 Task: Start in the project TowerLine the sprint 'Gravity Assist', with a duration of 2 weeks.
Action: Mouse moved to (303, 421)
Screenshot: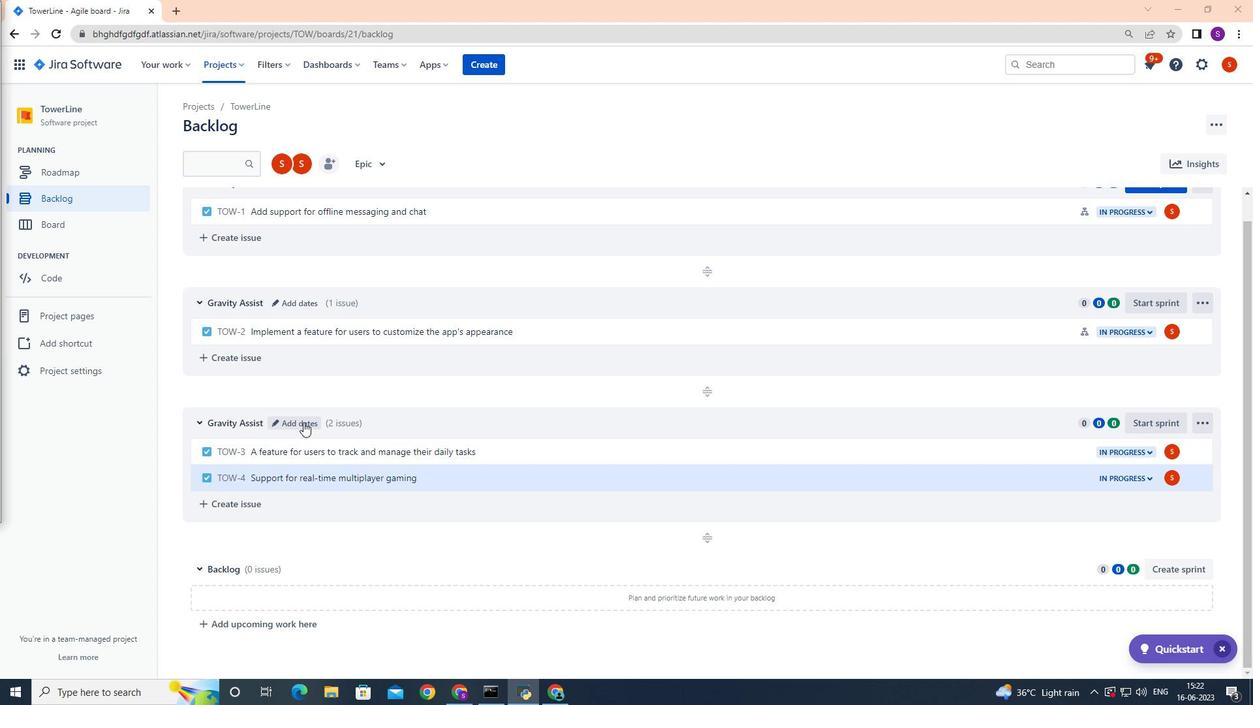 
Action: Mouse pressed left at (303, 421)
Screenshot: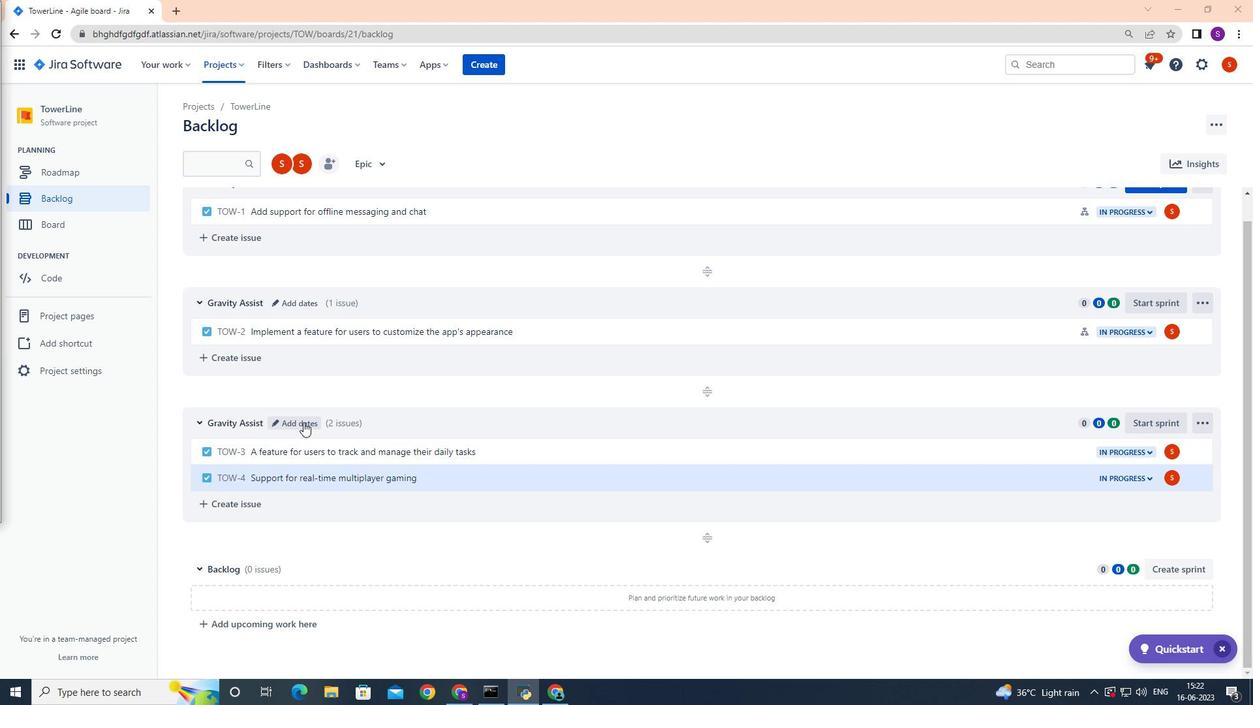 
Action: Mouse moved to (581, 205)
Screenshot: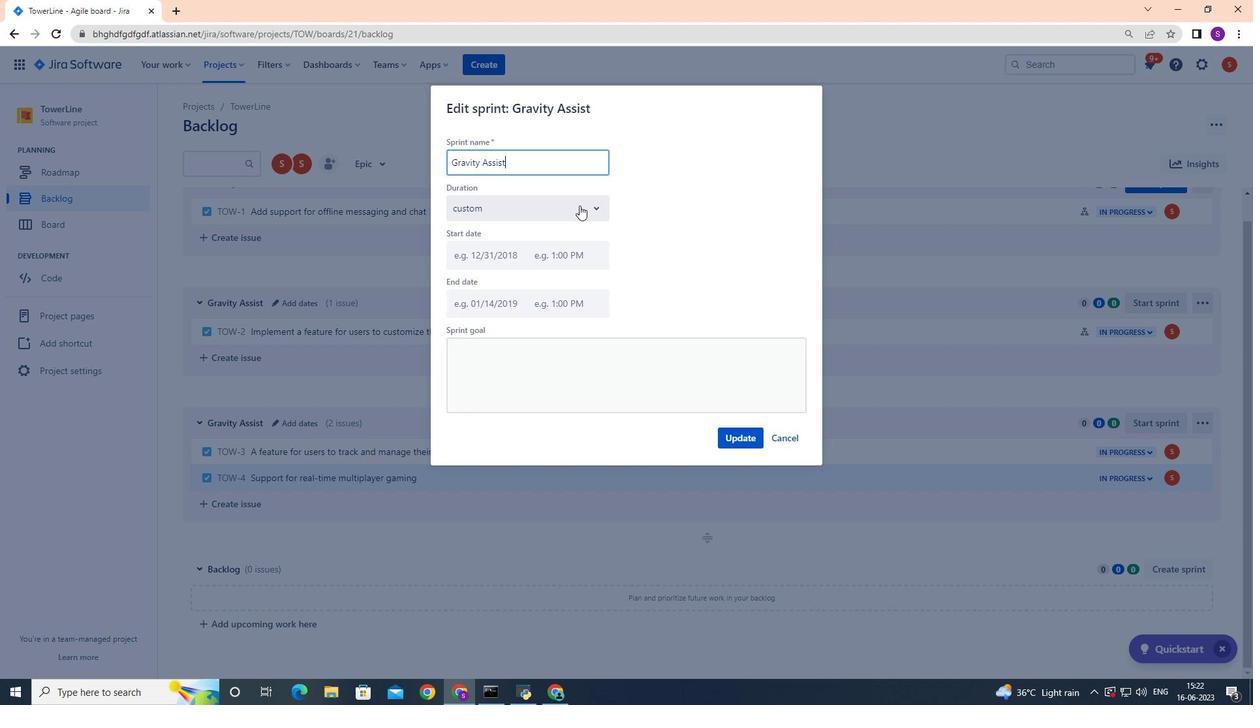 
Action: Mouse pressed left at (581, 205)
Screenshot: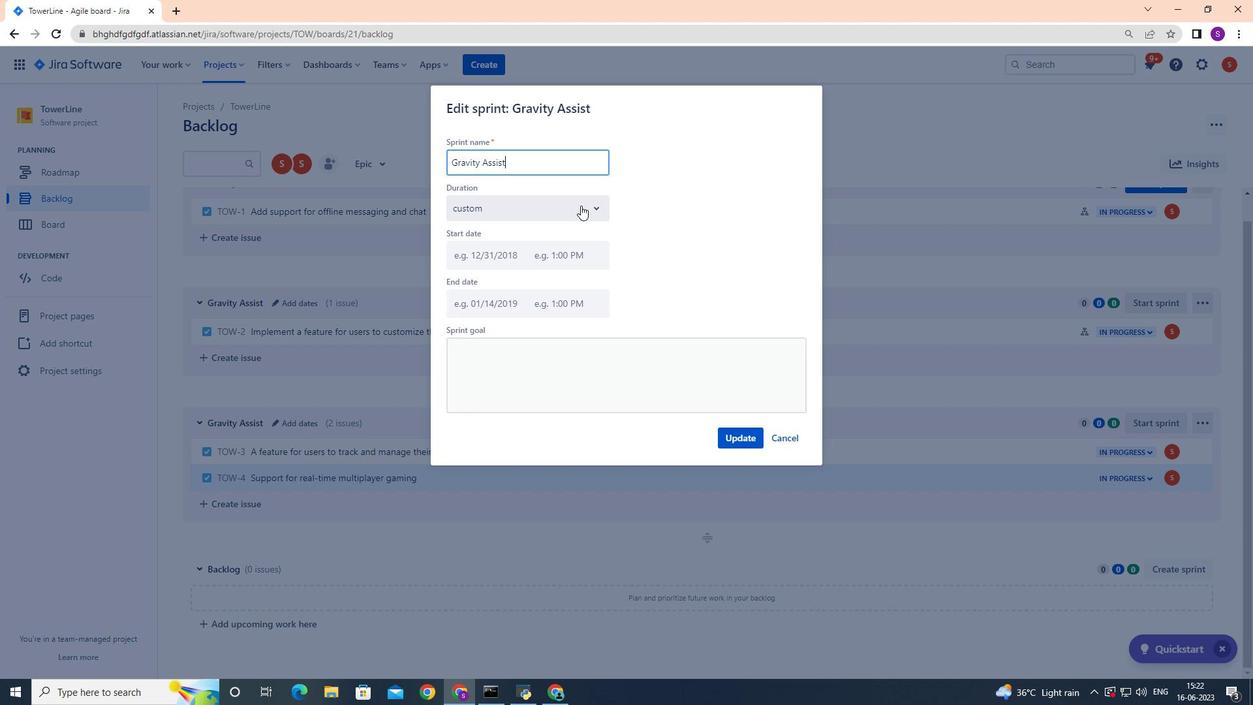 
Action: Mouse moved to (528, 260)
Screenshot: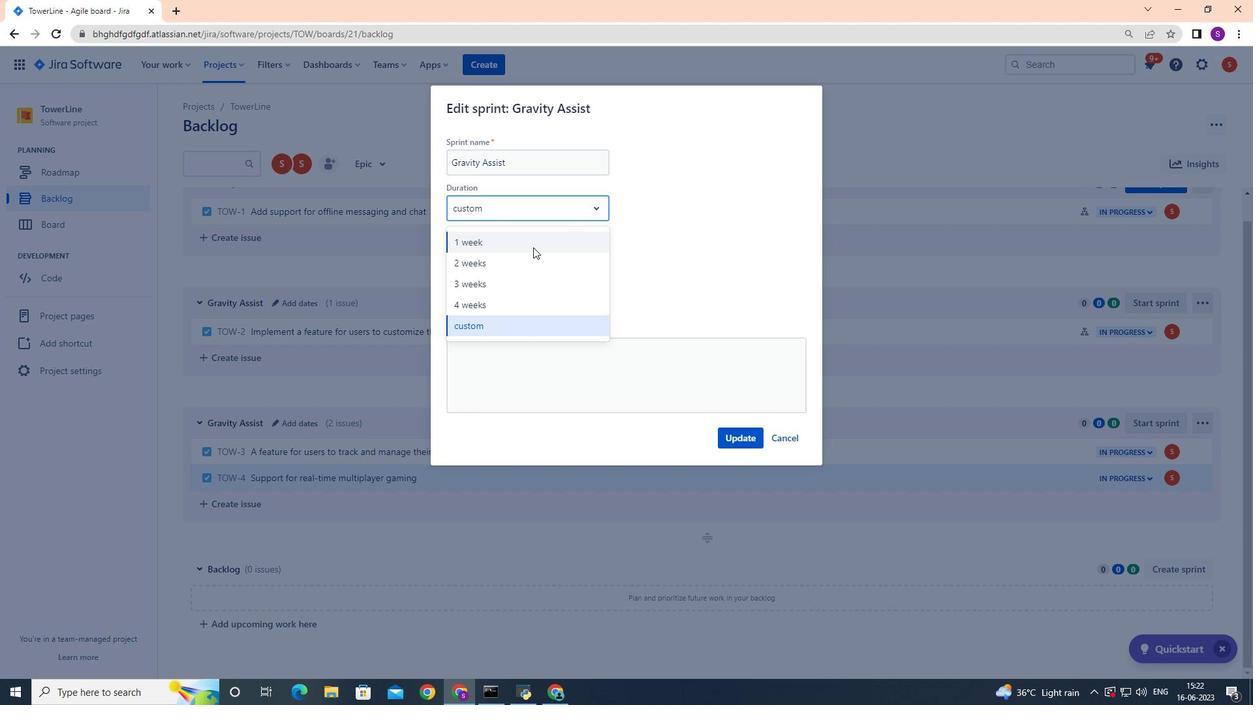 
Action: Mouse pressed left at (528, 260)
Screenshot: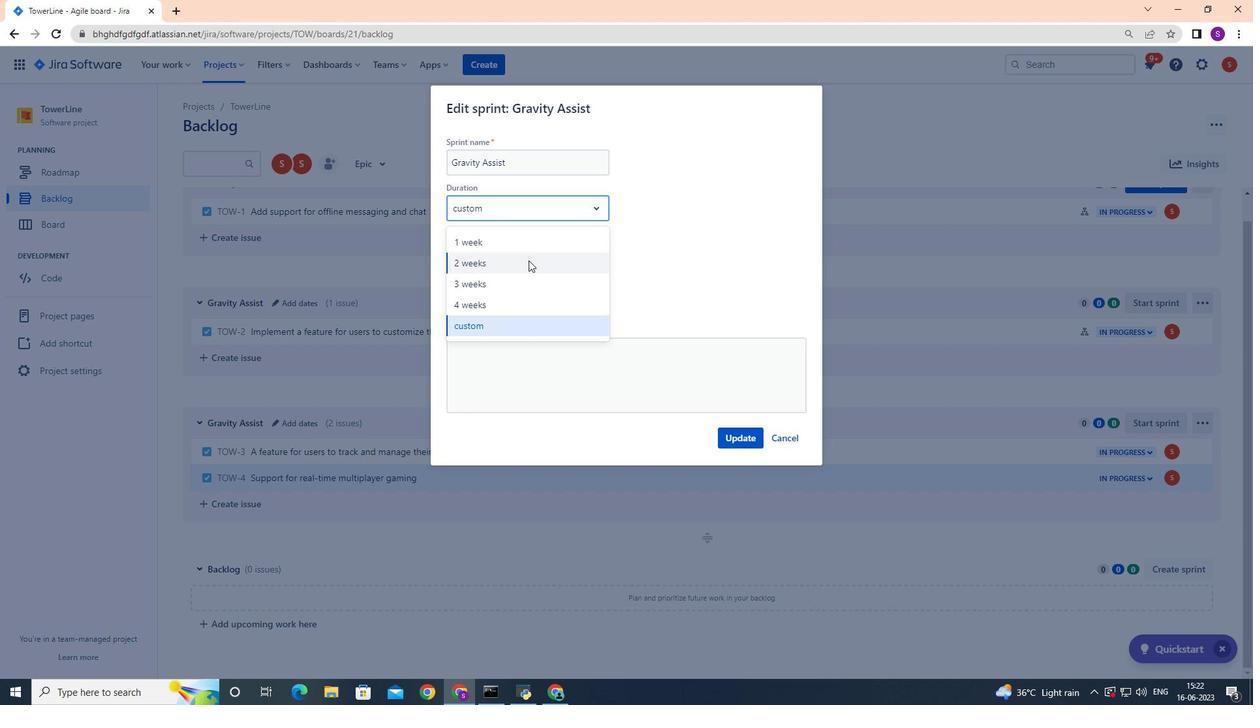 
Action: Mouse moved to (727, 436)
Screenshot: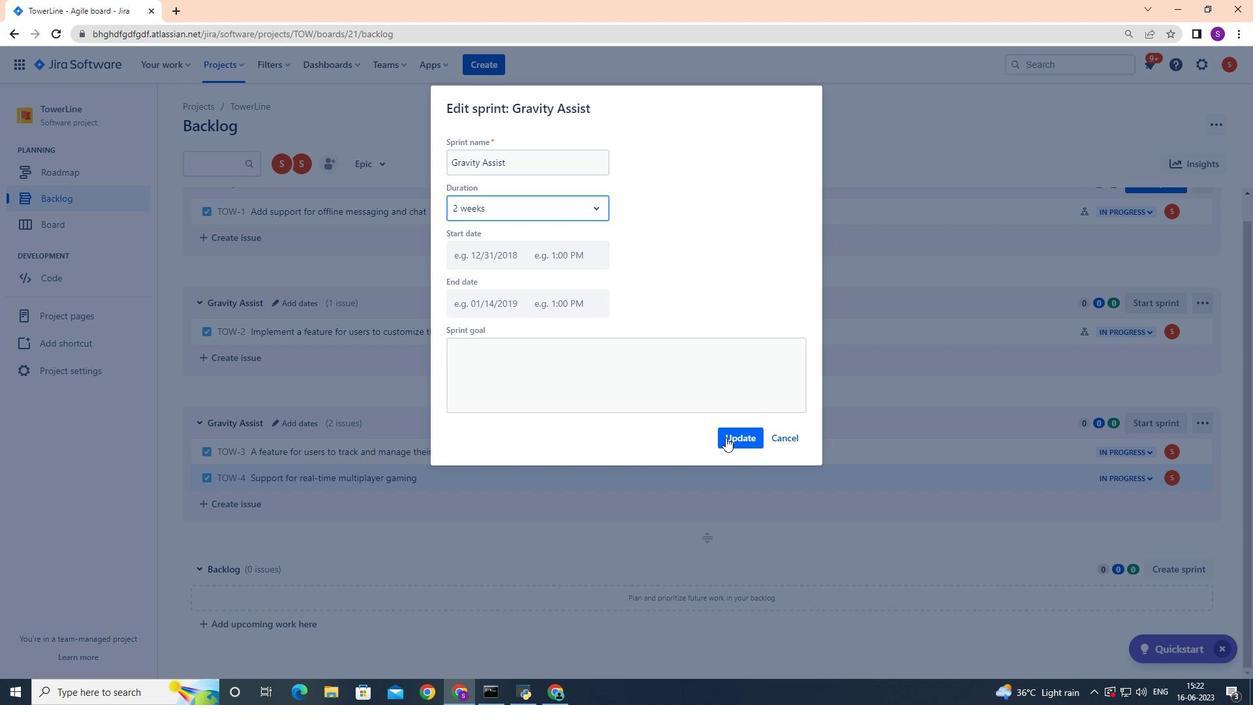 
Action: Mouse pressed left at (727, 436)
Screenshot: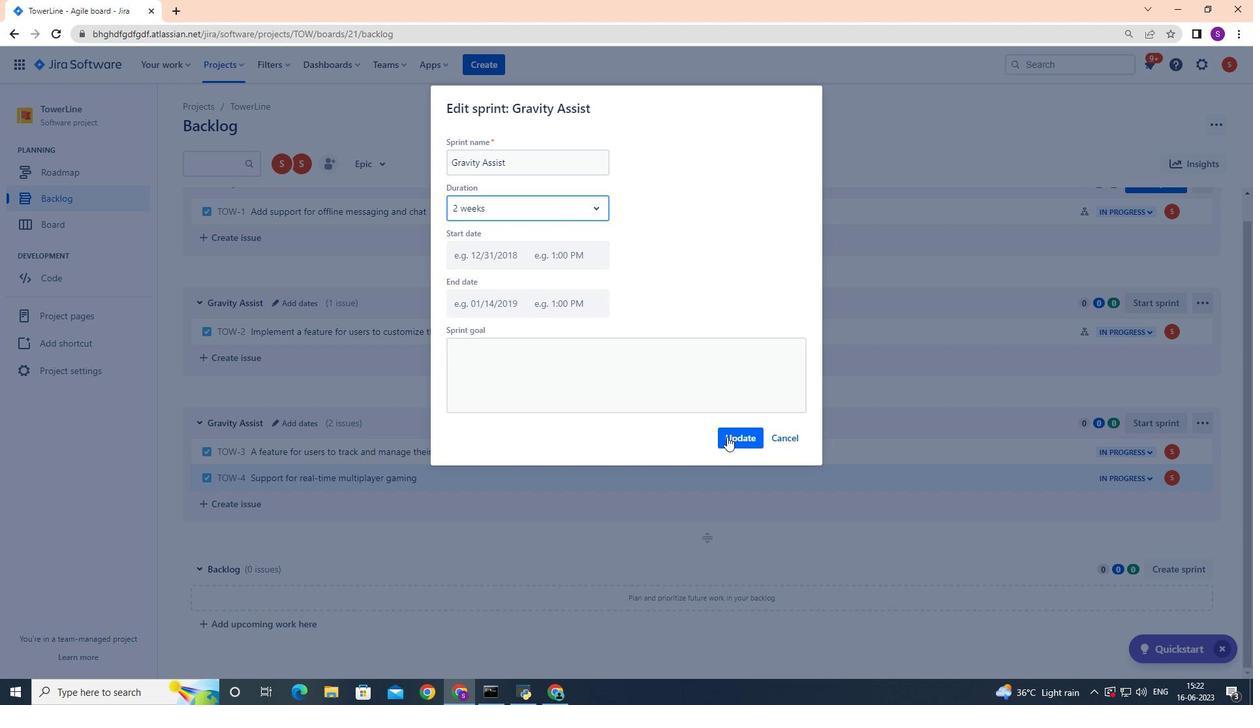 
Action: Mouse moved to (690, 427)
Screenshot: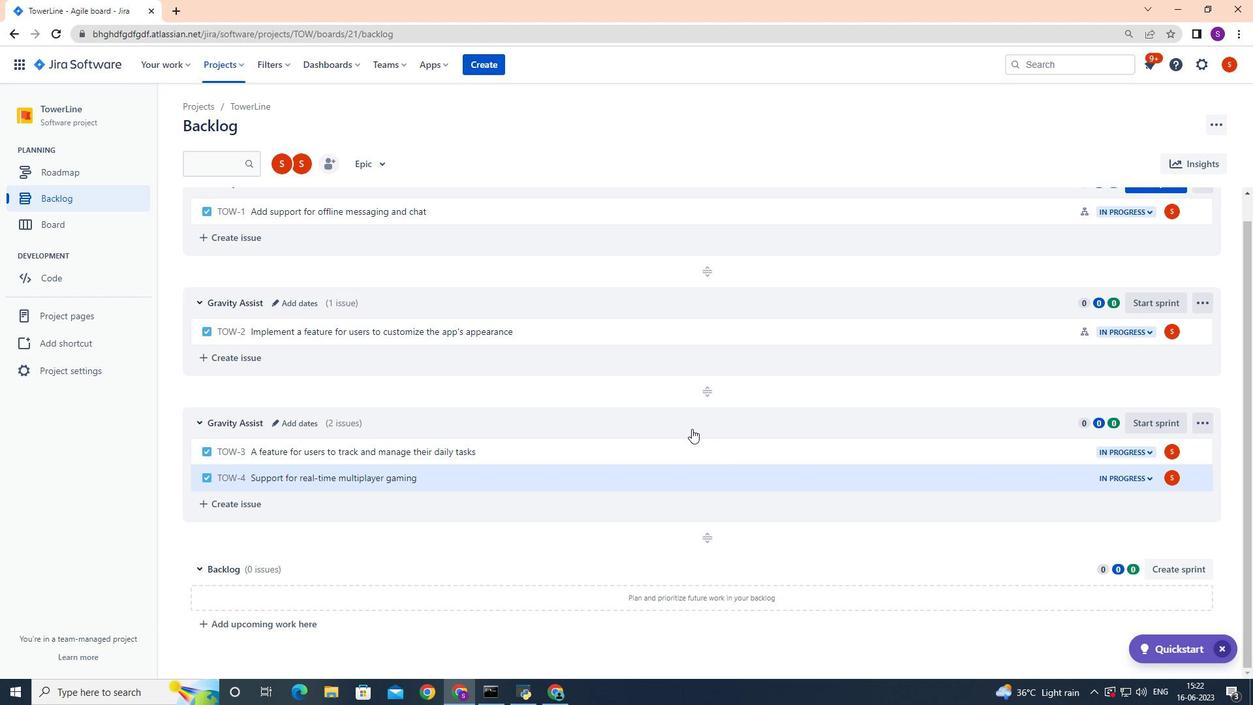
